 Task: Clear the all time cached images.
Action: Mouse moved to (1105, 38)
Screenshot: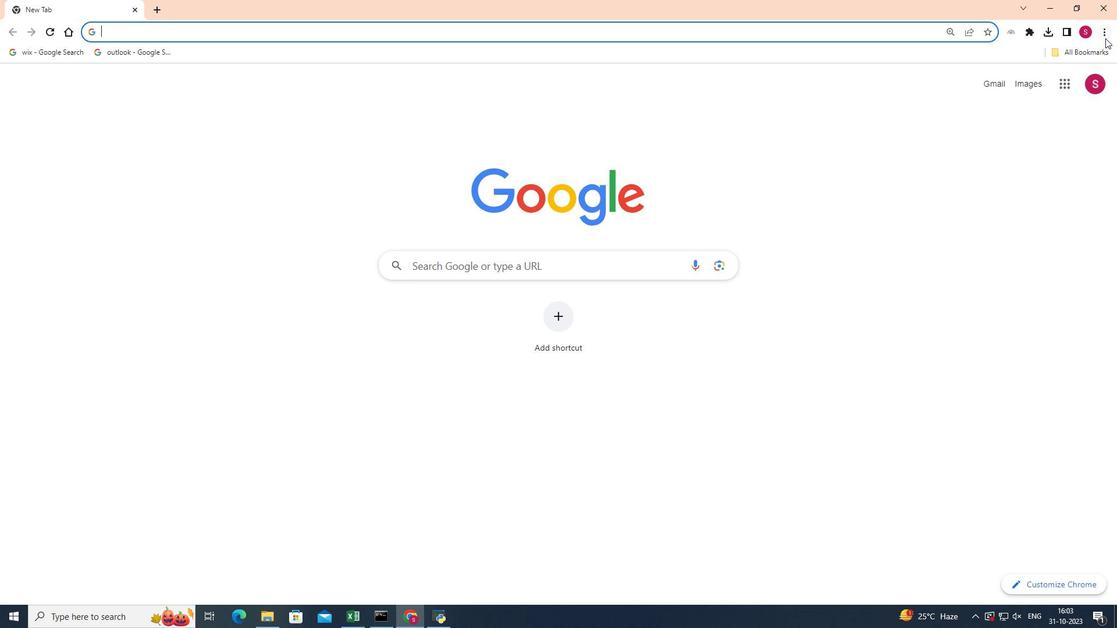 
Action: Mouse pressed left at (1105, 38)
Screenshot: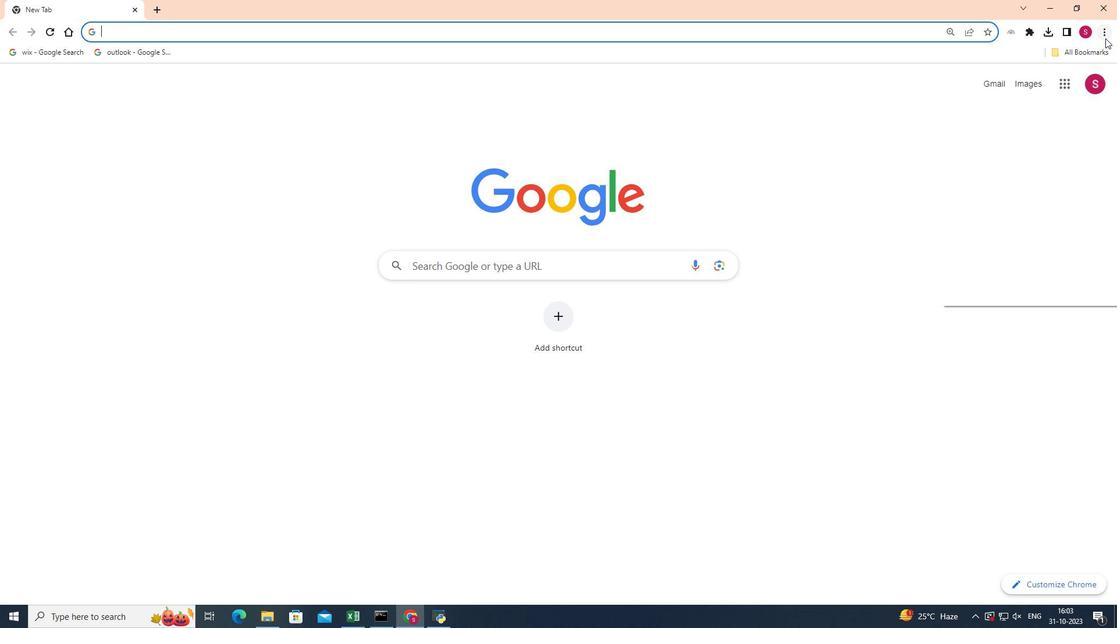 
Action: Mouse moved to (1055, 215)
Screenshot: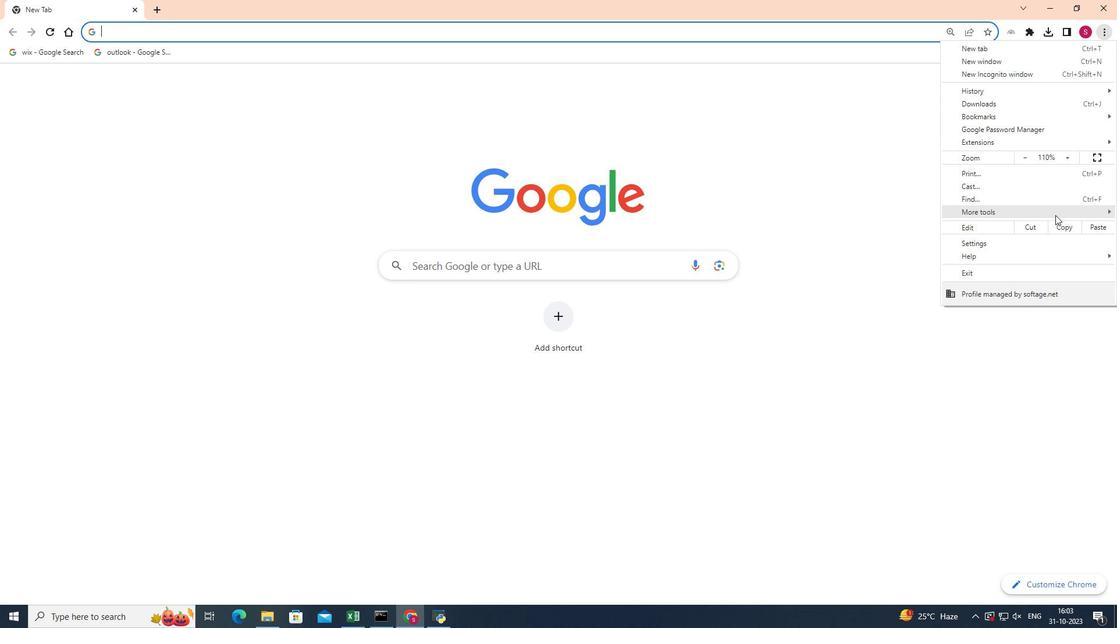 
Action: Mouse pressed left at (1055, 215)
Screenshot: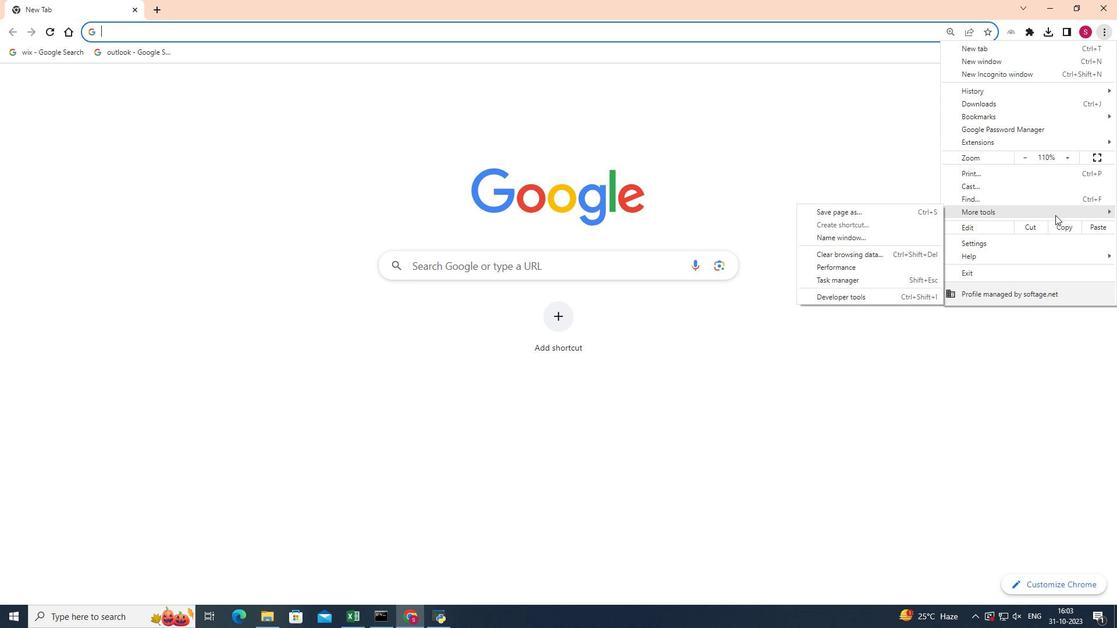 
Action: Mouse moved to (869, 254)
Screenshot: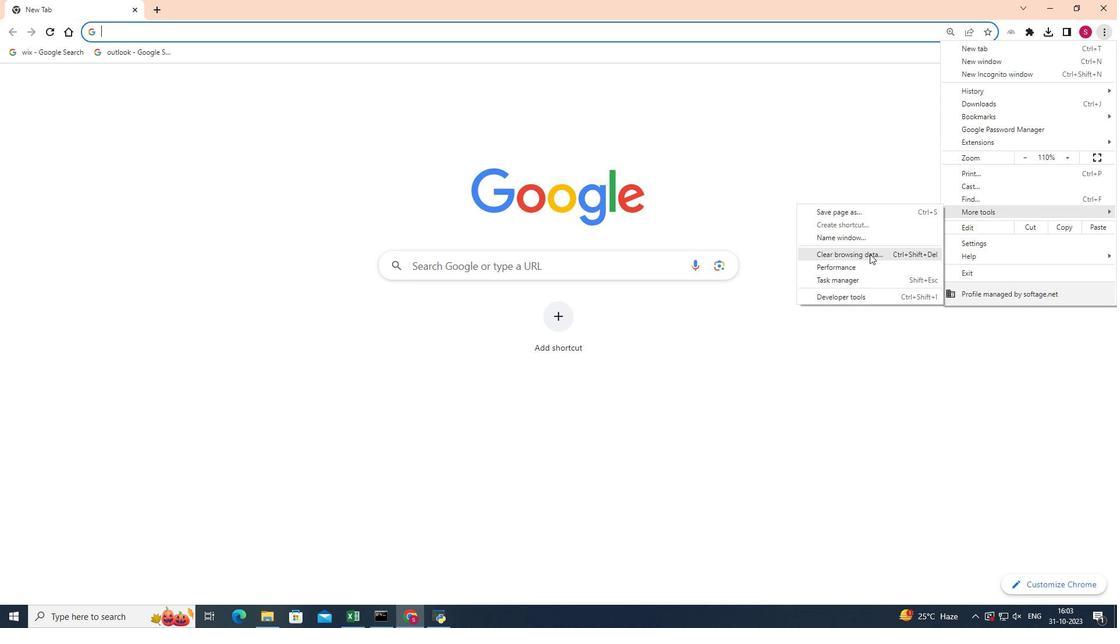 
Action: Mouse pressed left at (869, 254)
Screenshot: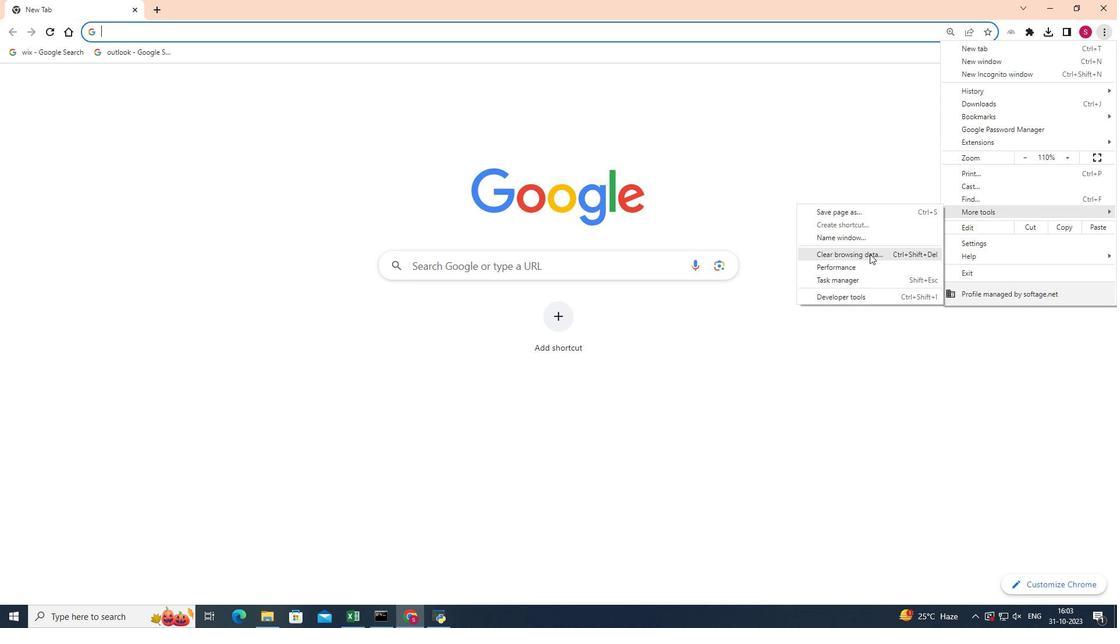 
Action: Mouse moved to (541, 212)
Screenshot: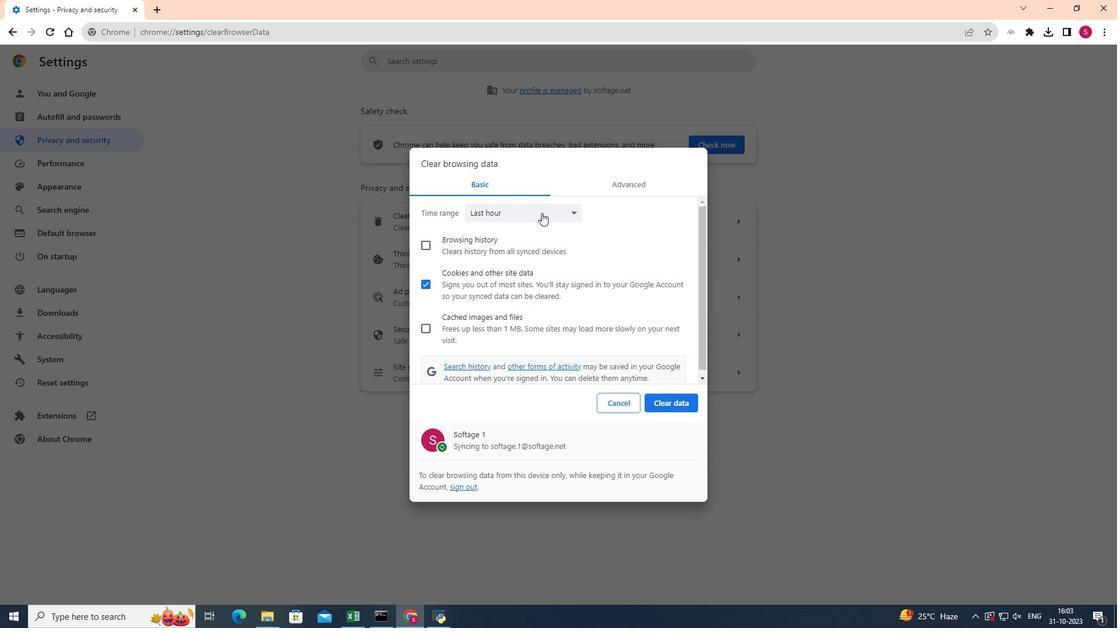 
Action: Mouse pressed left at (541, 212)
Screenshot: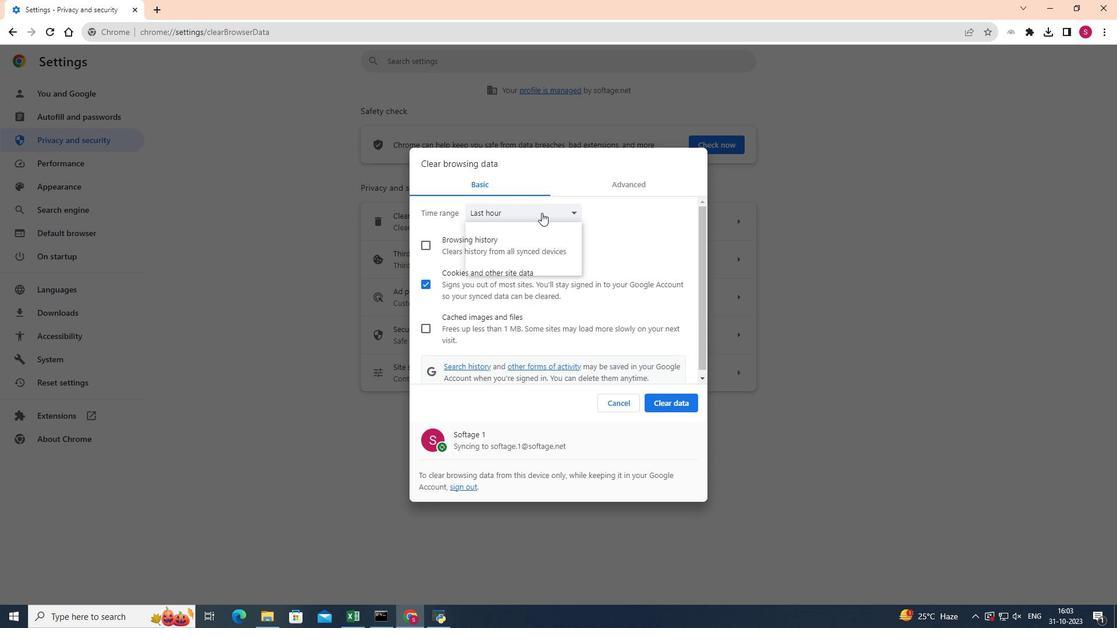 
Action: Mouse moved to (523, 267)
Screenshot: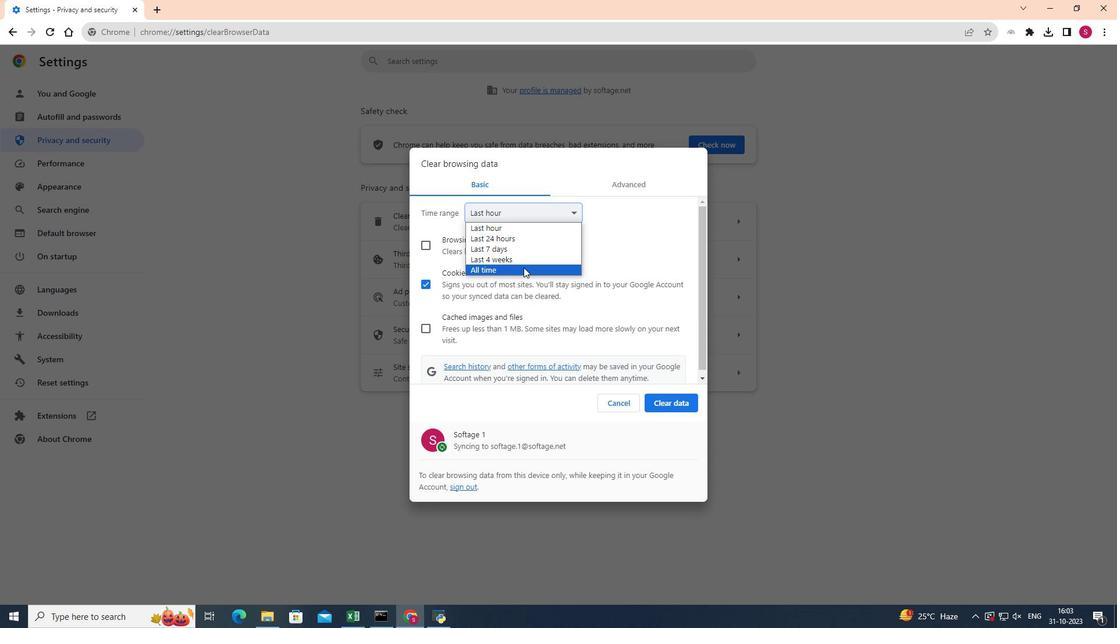 
Action: Mouse pressed left at (523, 267)
Screenshot: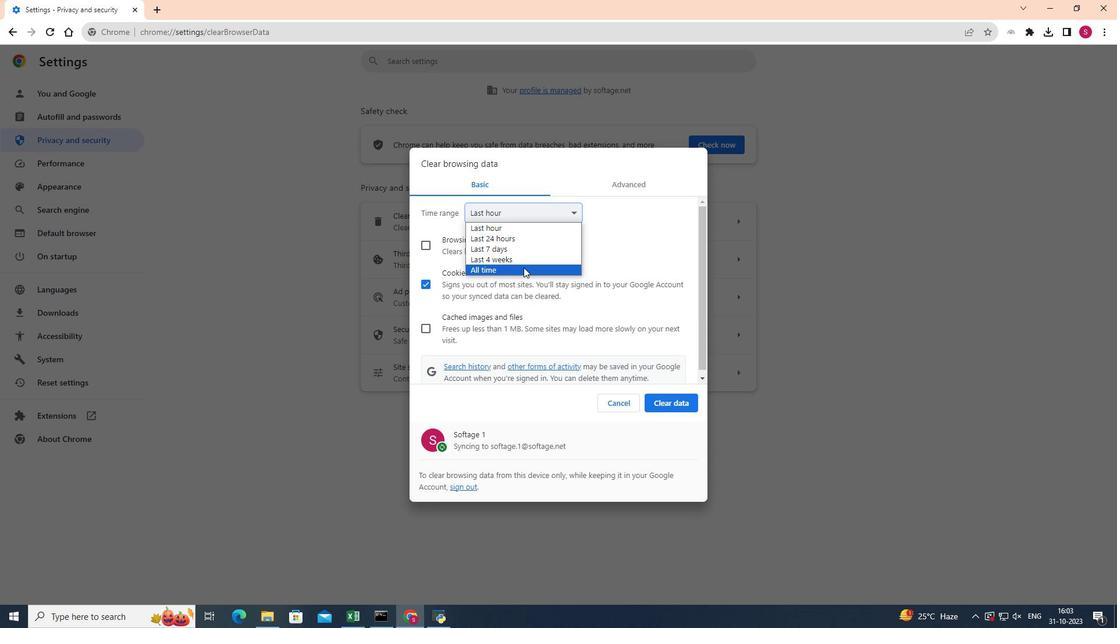 
Action: Mouse moved to (431, 282)
Screenshot: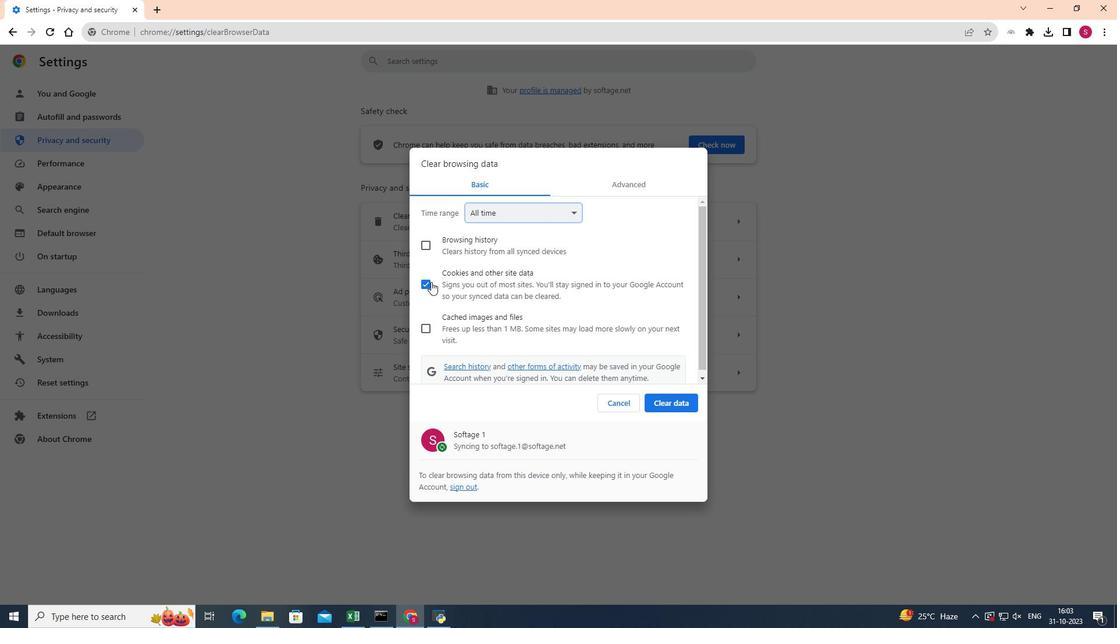 
Action: Mouse pressed left at (431, 282)
Screenshot: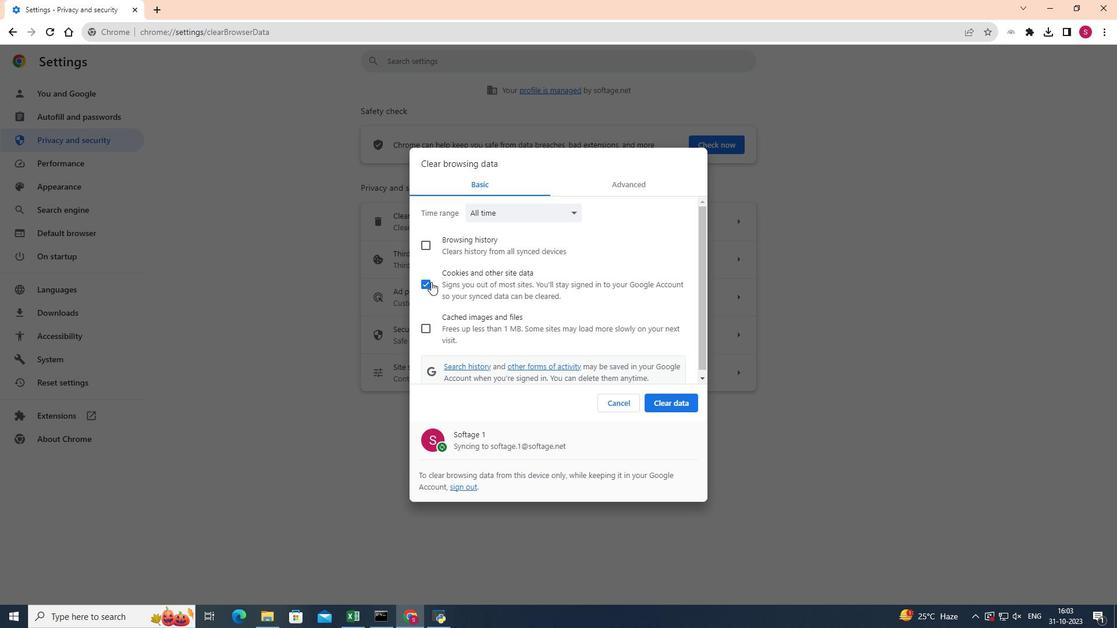 
Action: Mouse moved to (425, 334)
Screenshot: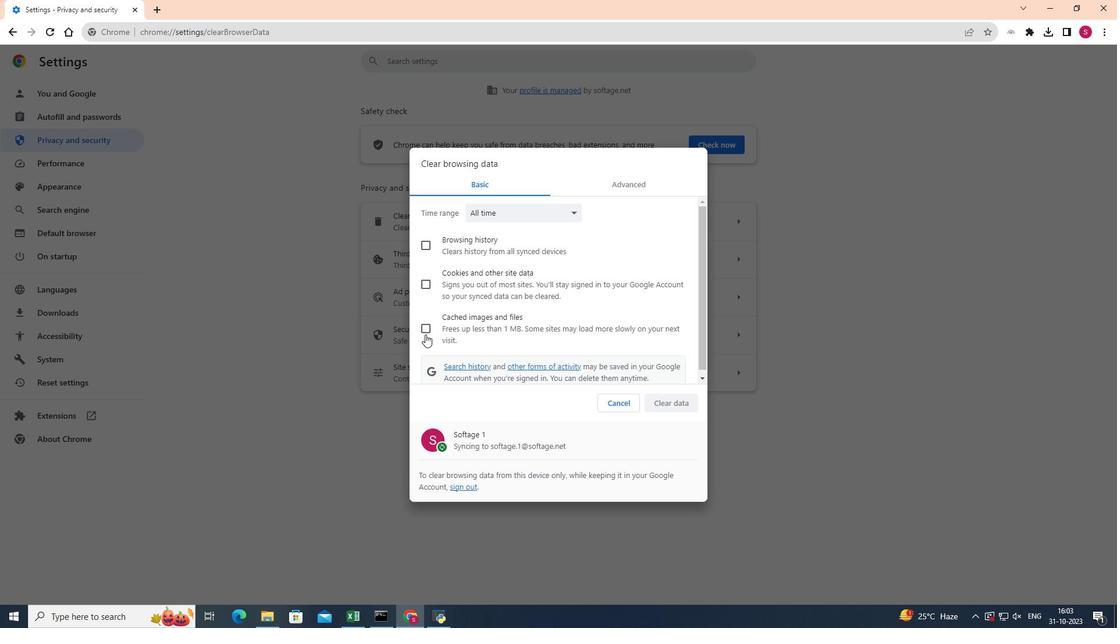 
Action: Mouse pressed left at (425, 334)
Screenshot: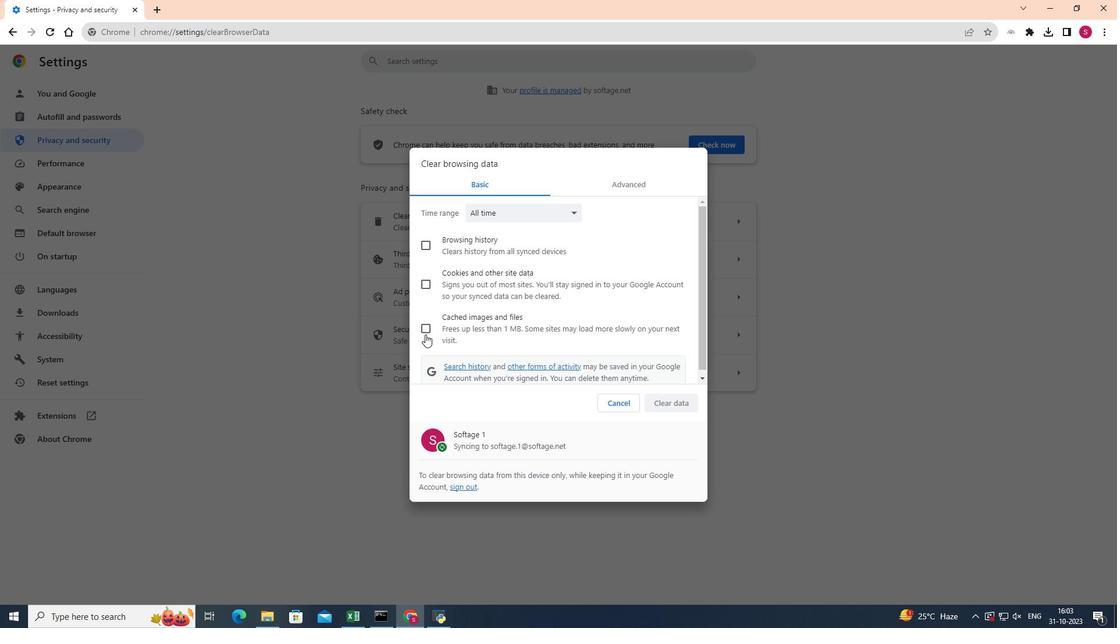 
Action: Mouse moved to (689, 407)
Screenshot: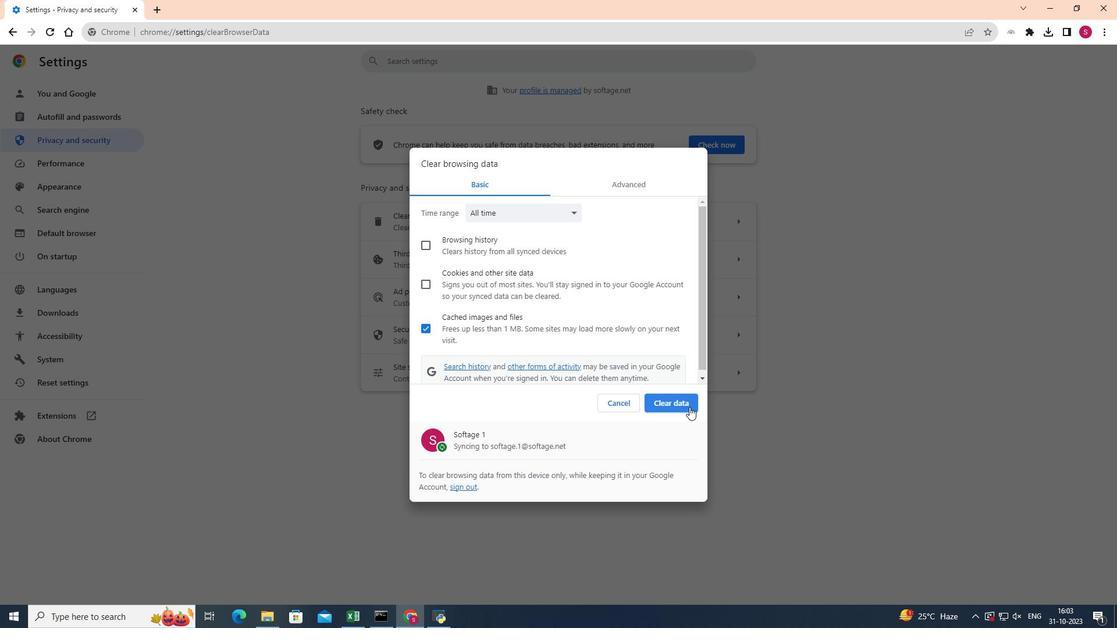 
Action: Mouse pressed left at (689, 407)
Screenshot: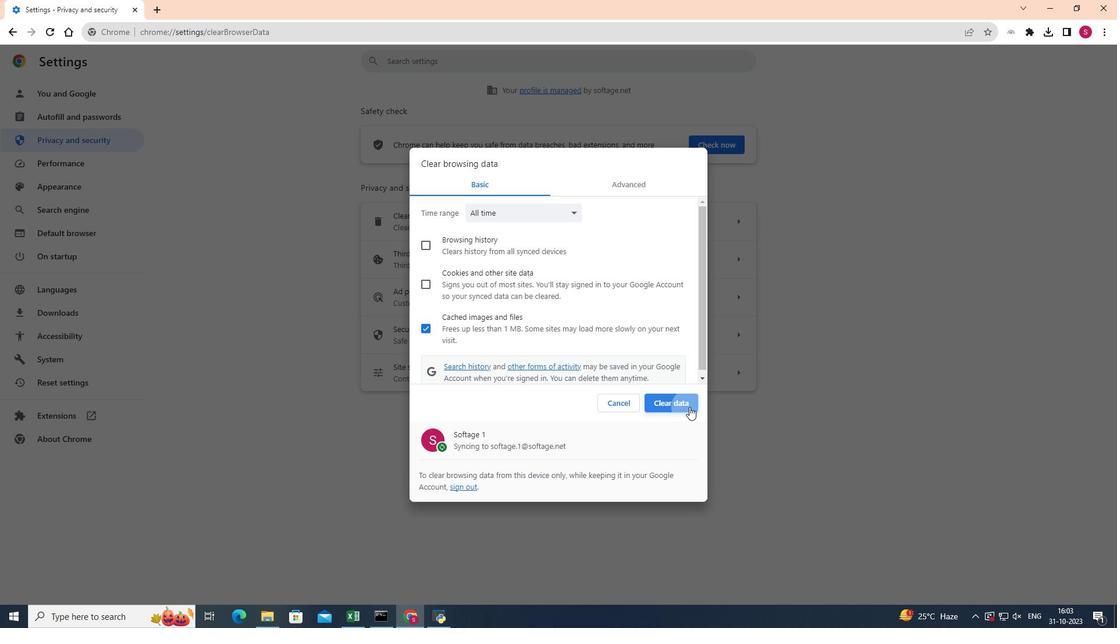 
